 Task: Use the formula "IMLOG10" in spreadsheet "Project protfolio".
Action: Mouse moved to (159, 95)
Screenshot: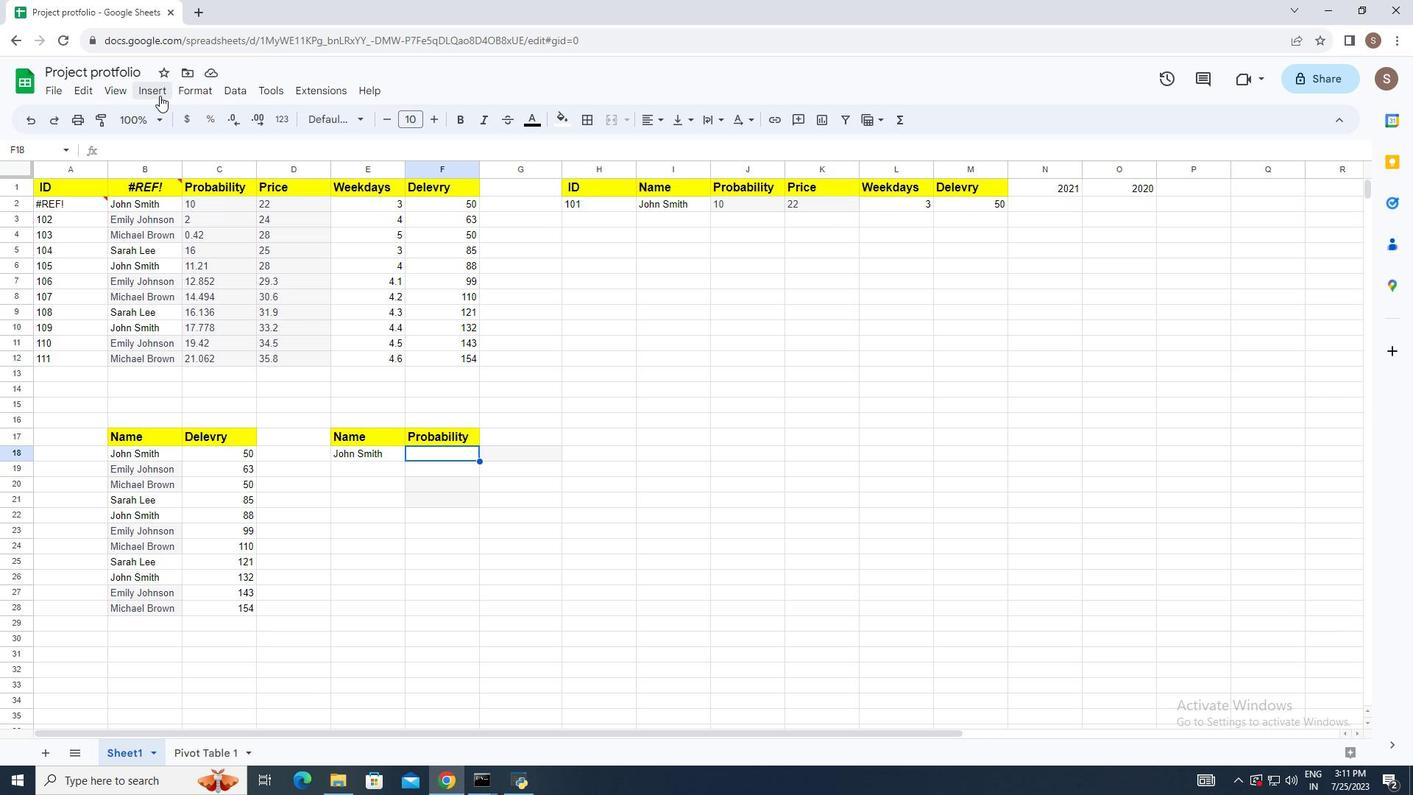 
Action: Mouse pressed left at (159, 95)
Screenshot: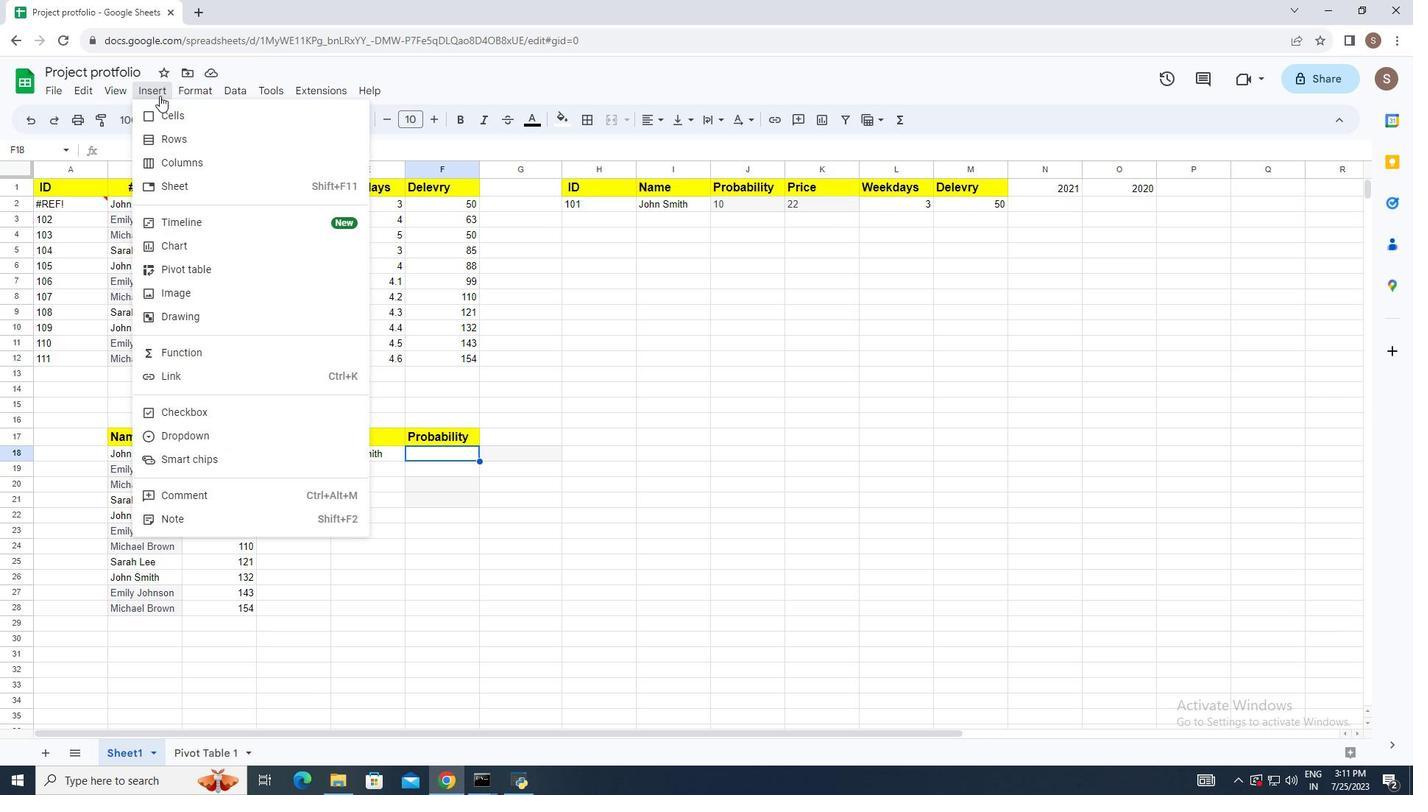 
Action: Mouse moved to (222, 351)
Screenshot: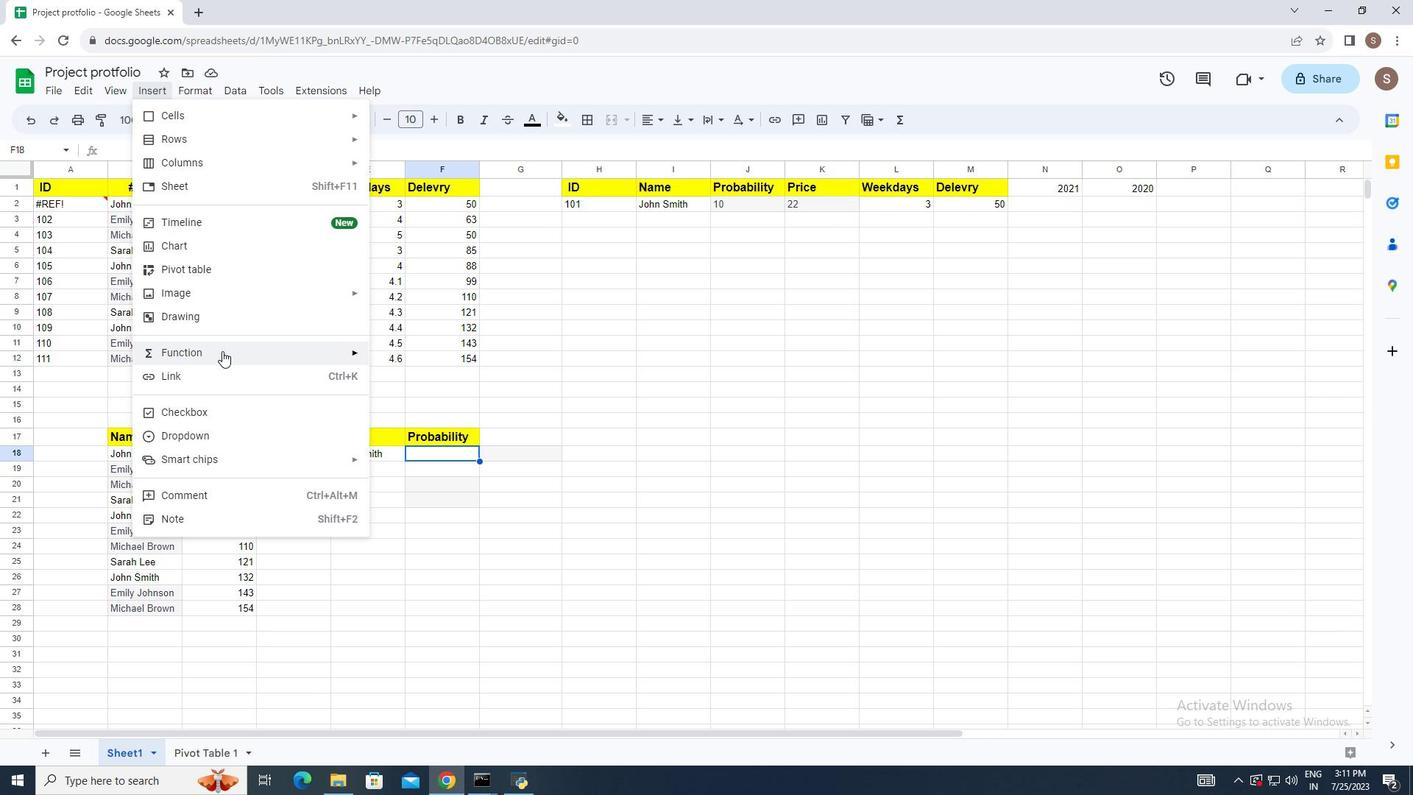 
Action: Mouse pressed left at (222, 351)
Screenshot: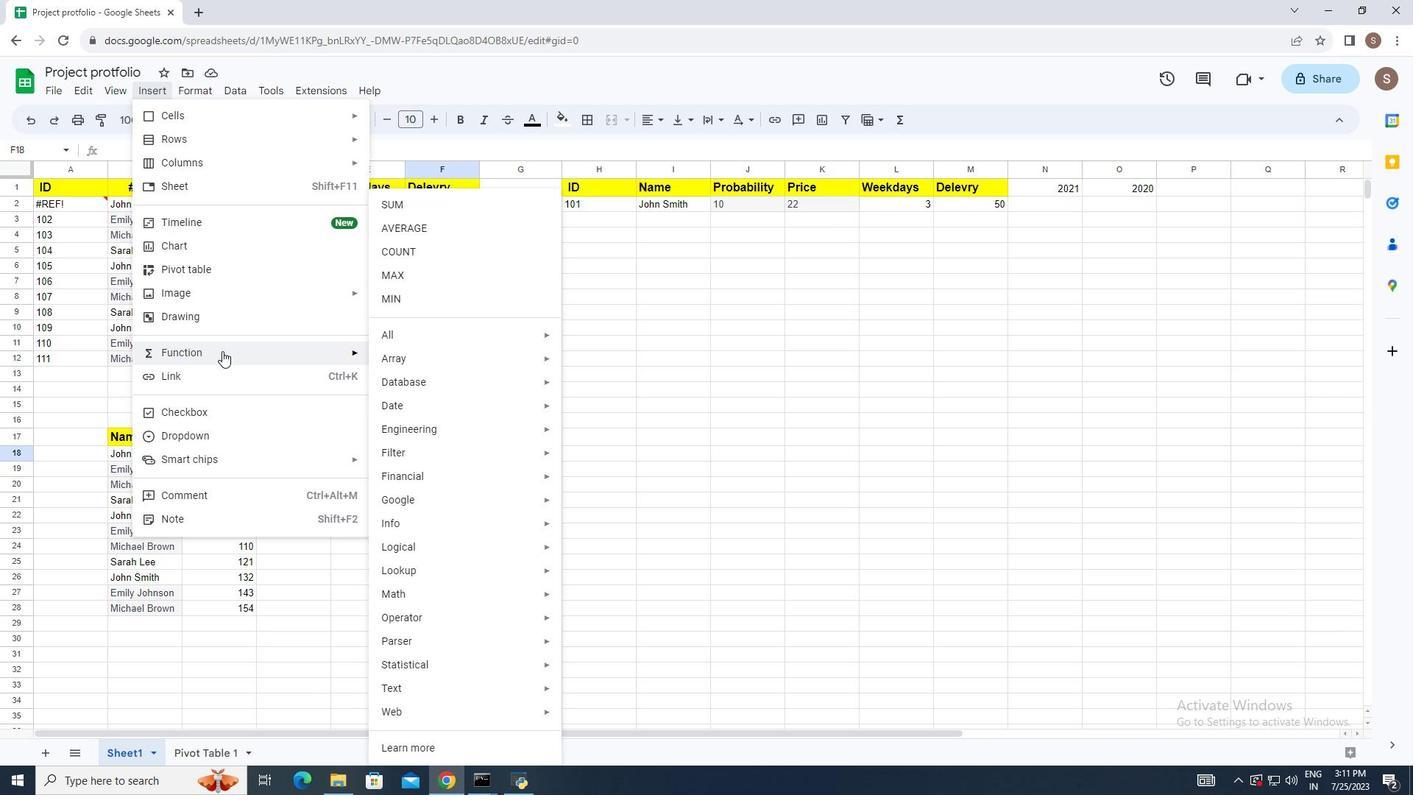 
Action: Mouse moved to (428, 337)
Screenshot: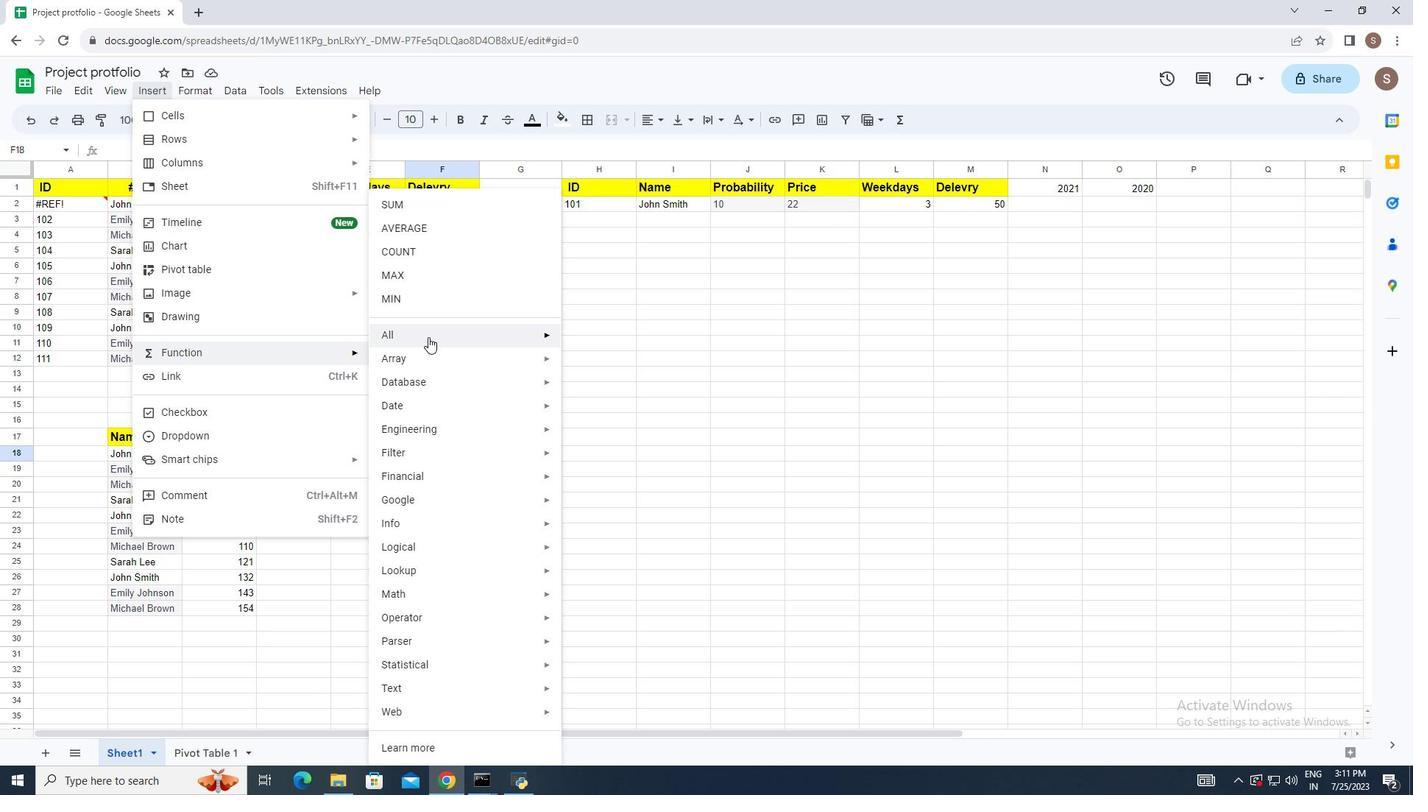 
Action: Mouse pressed left at (428, 337)
Screenshot: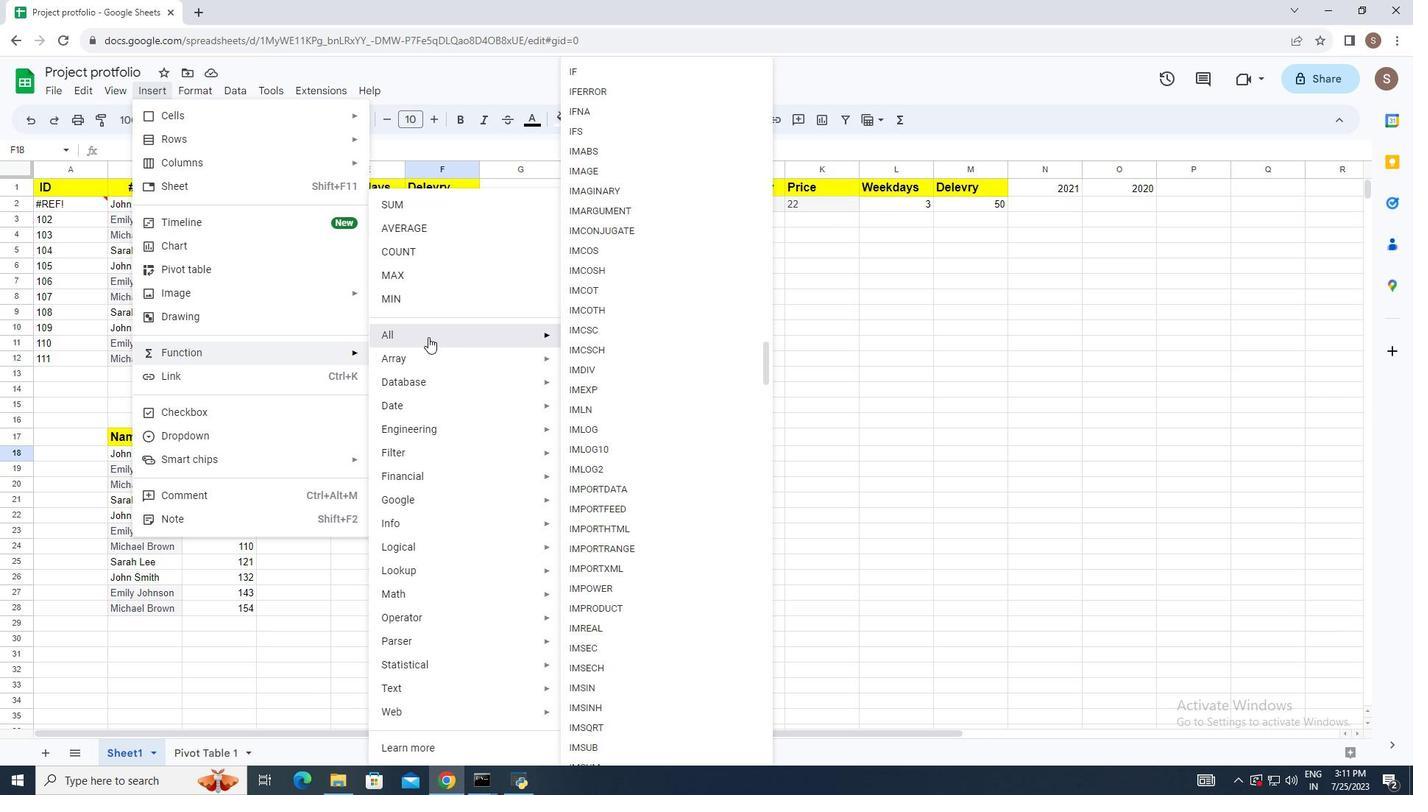 
Action: Mouse moved to (622, 447)
Screenshot: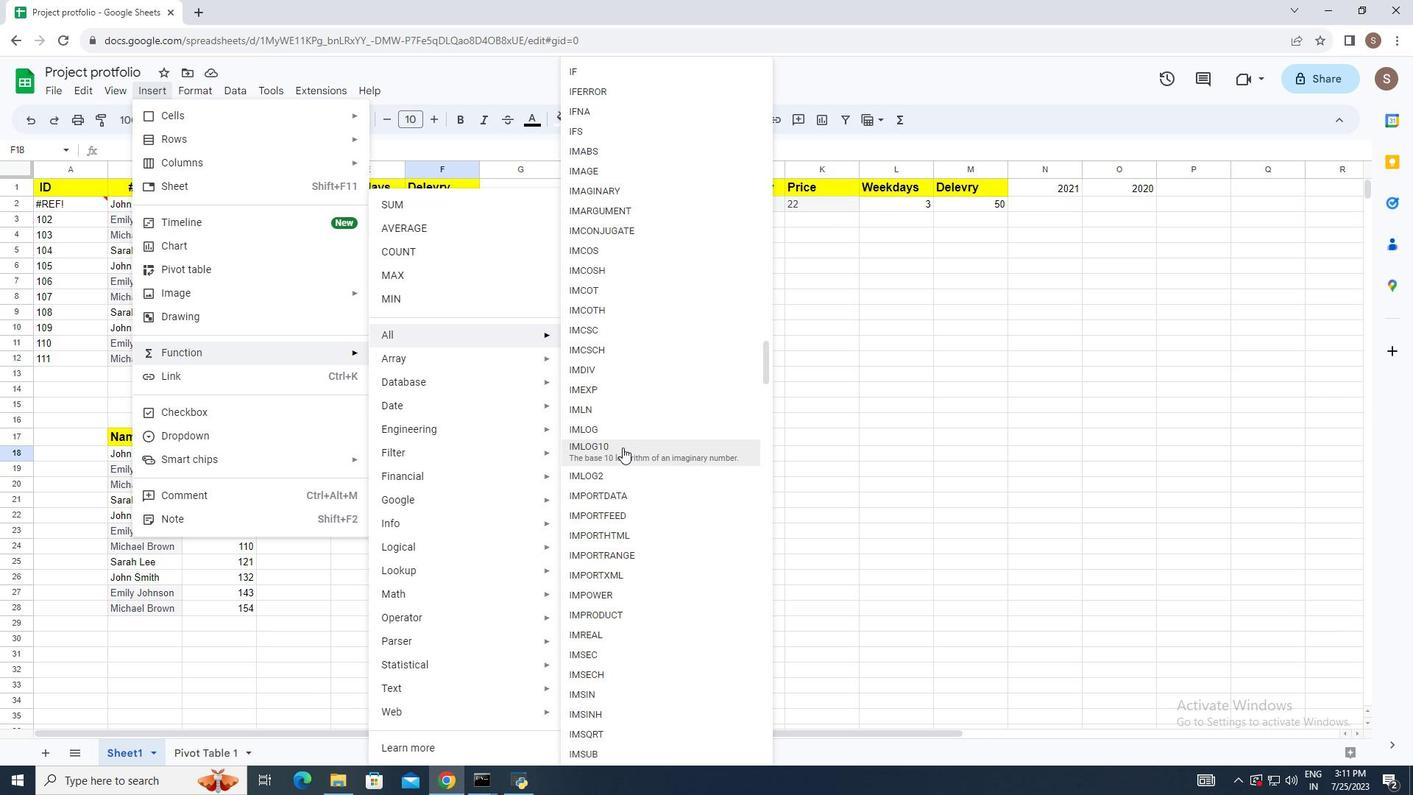
Action: Mouse pressed left at (622, 447)
Screenshot: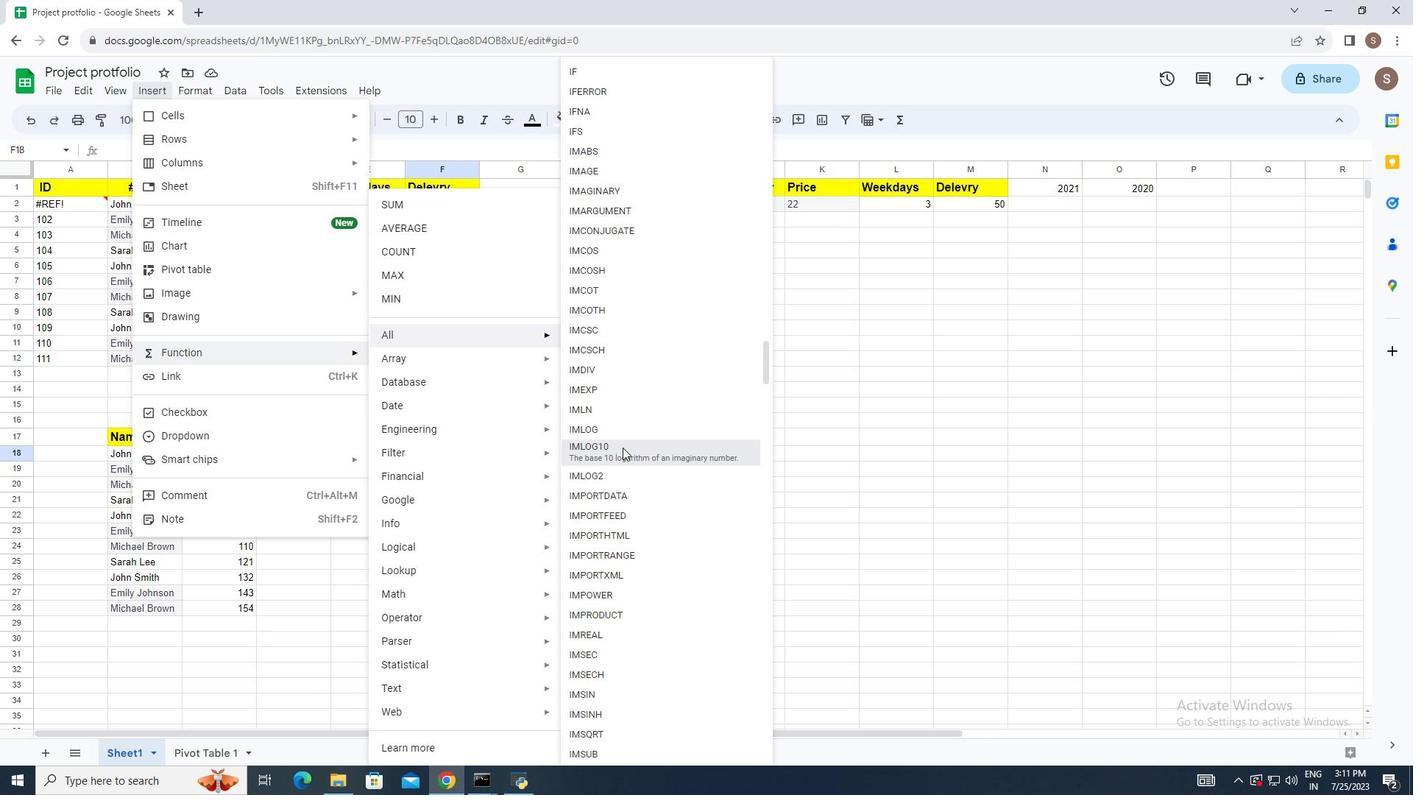 
Action: Mouse moved to (557, 468)
Screenshot: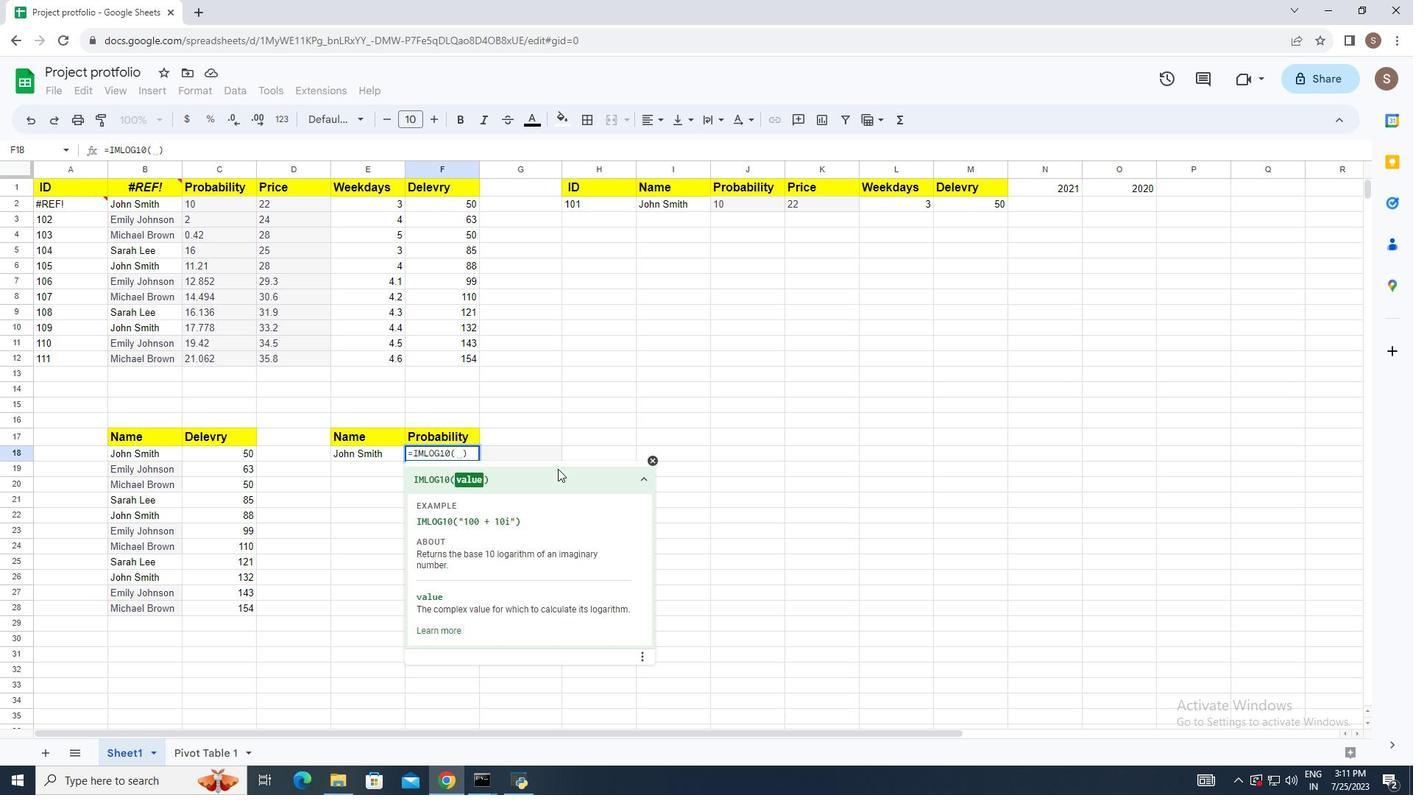 
Action: Key pressed <Key.shift_r>"100<Key.space>+<Key.space>20i<Key.shift_r>"<Key.enter>
Screenshot: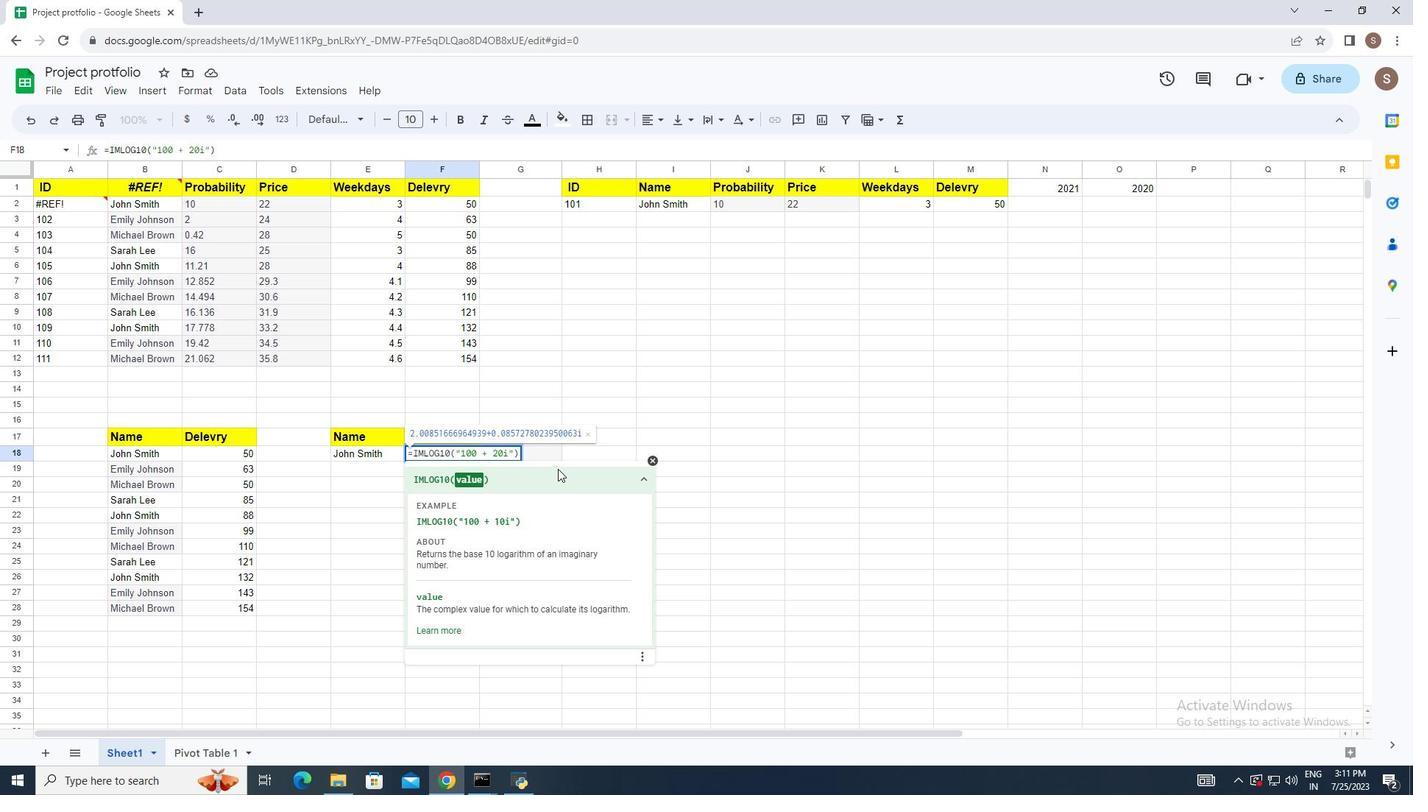 
